 Task: Create a due date automation trigger when advanced on, 2 working days before a card is due add dates due in less than 1 days at 11:00 AM.
Action: Mouse moved to (1029, 83)
Screenshot: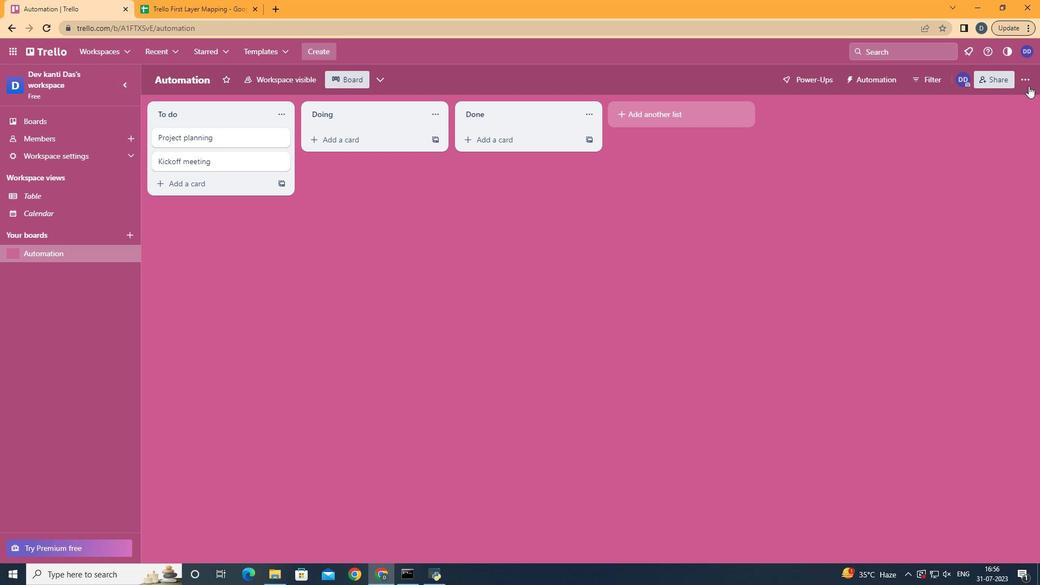
Action: Mouse pressed left at (1029, 83)
Screenshot: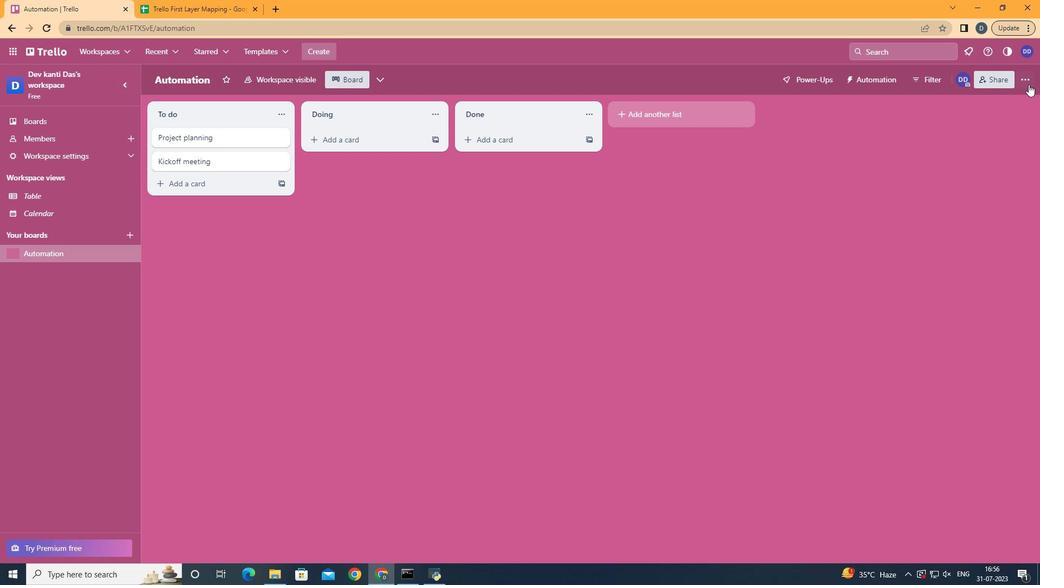 
Action: Mouse moved to (952, 216)
Screenshot: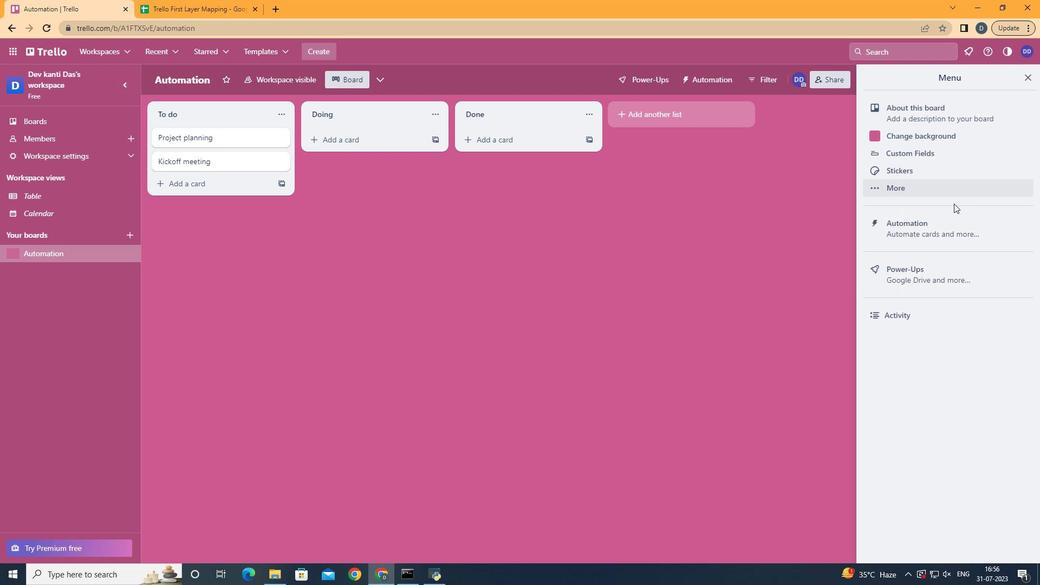 
Action: Mouse pressed left at (952, 216)
Screenshot: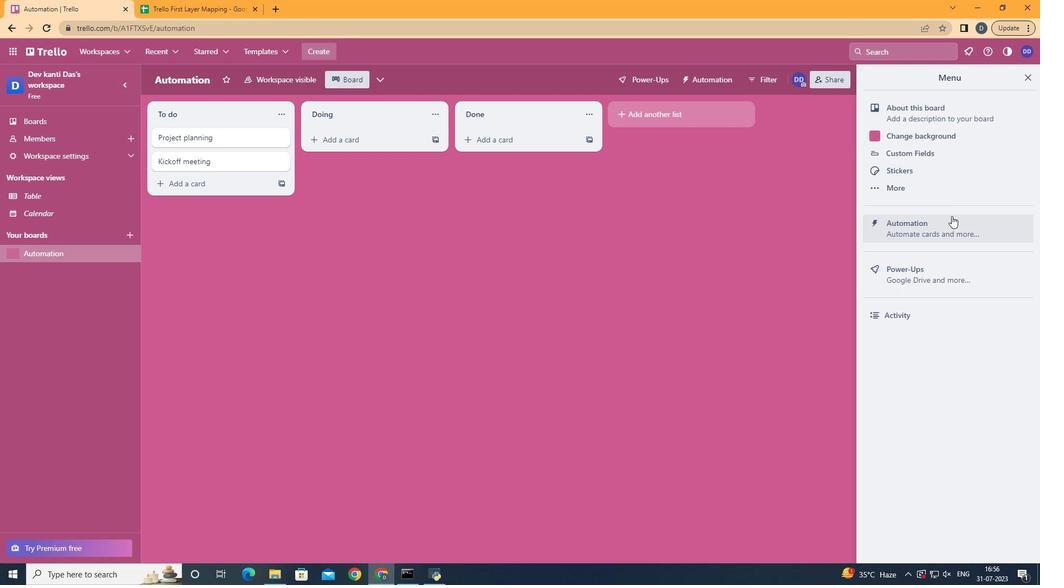 
Action: Mouse moved to (228, 223)
Screenshot: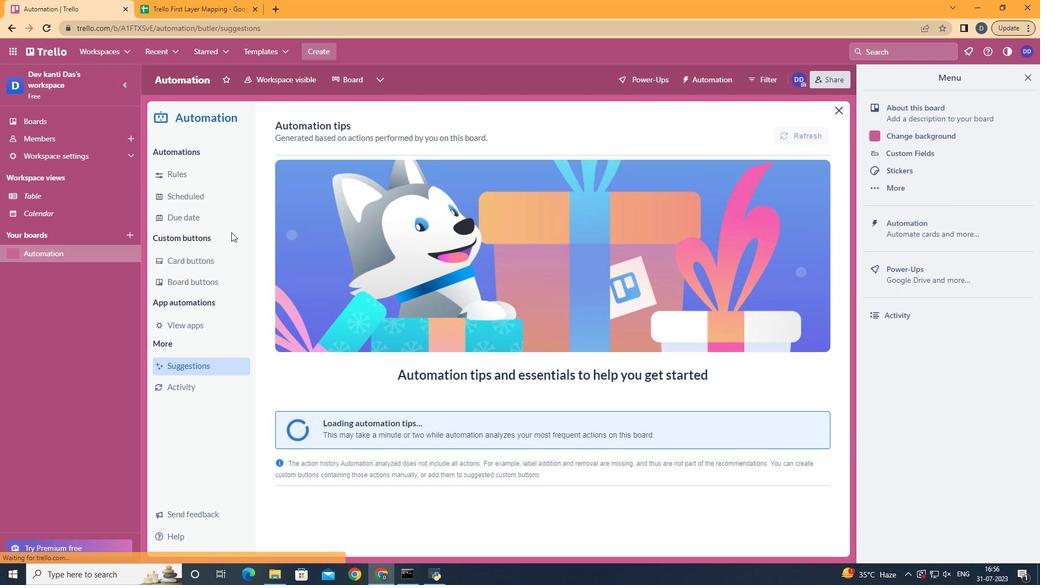 
Action: Mouse pressed left at (228, 223)
Screenshot: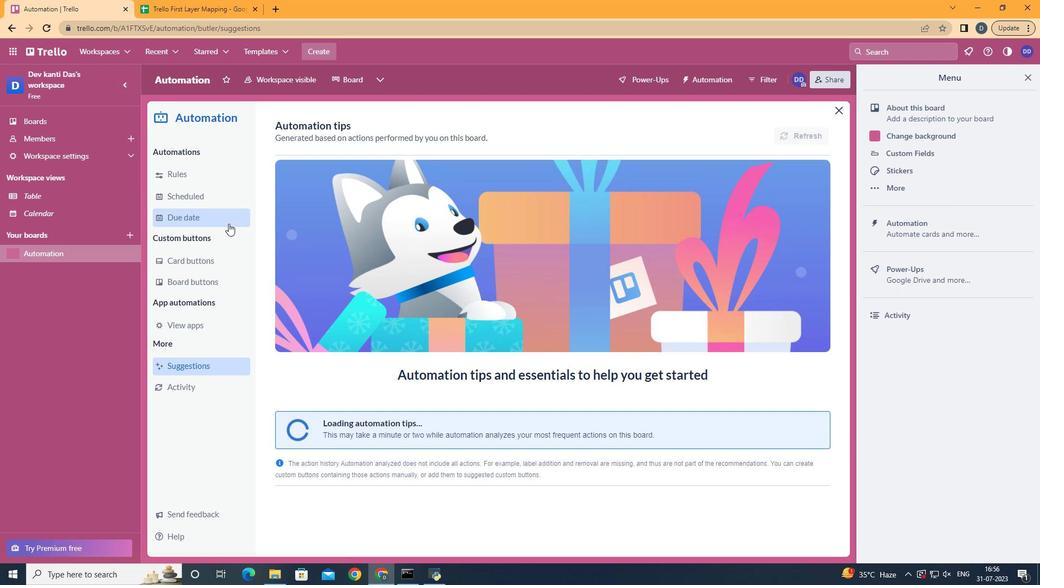 
Action: Mouse moved to (776, 128)
Screenshot: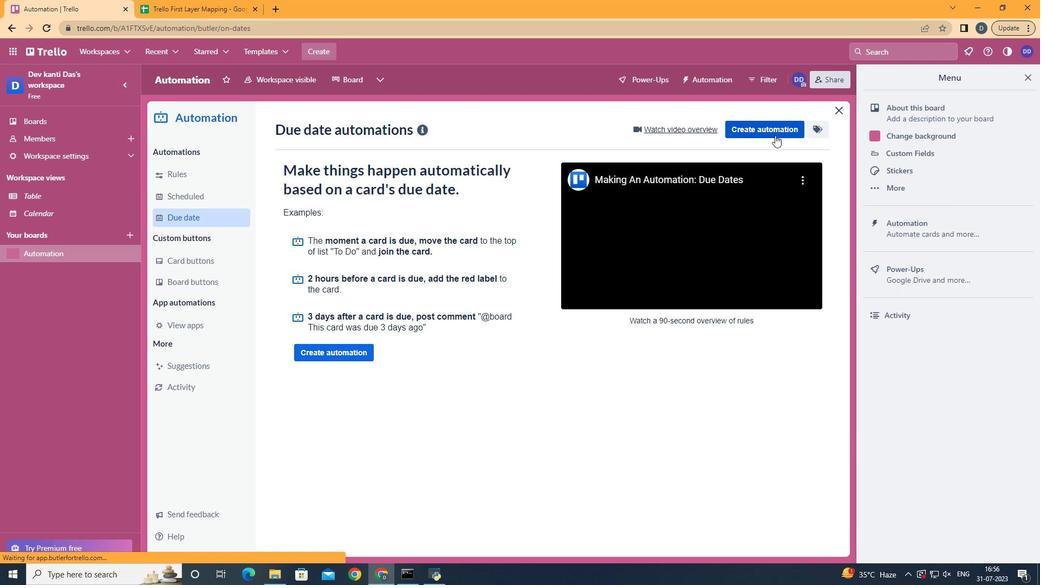 
Action: Mouse pressed left at (776, 128)
Screenshot: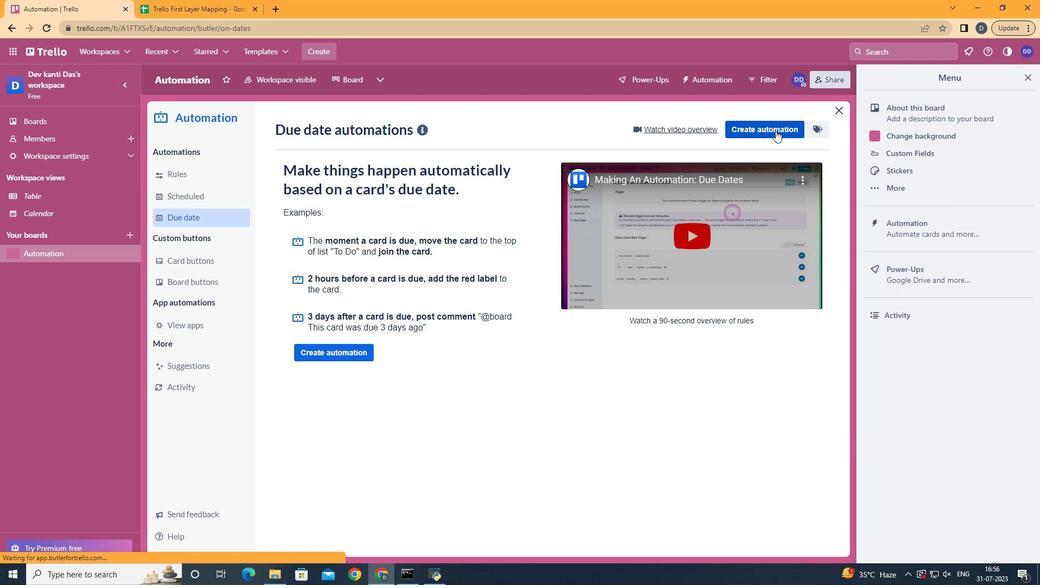 
Action: Mouse moved to (455, 240)
Screenshot: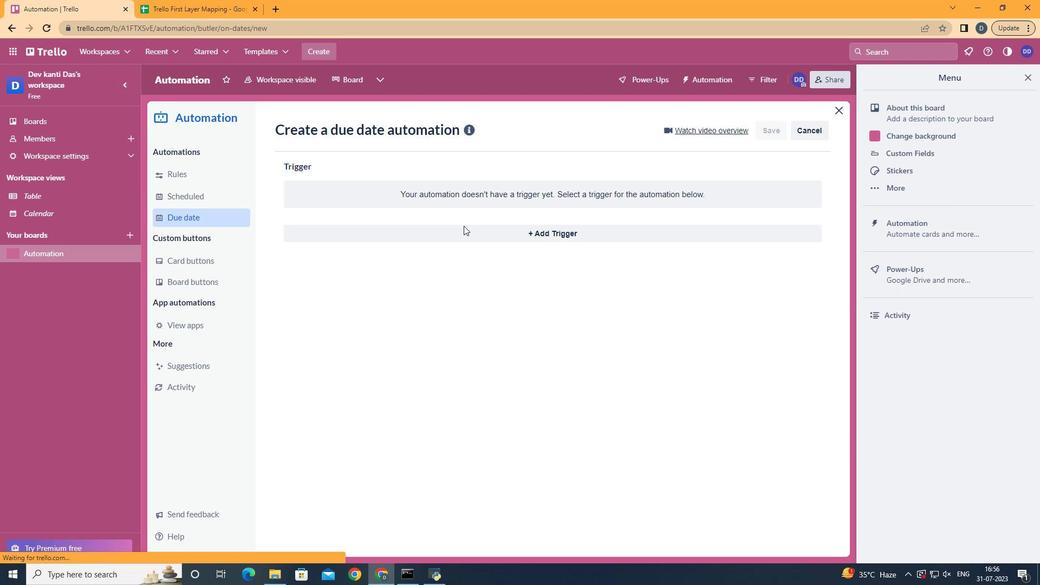 
Action: Mouse pressed left at (455, 240)
Screenshot: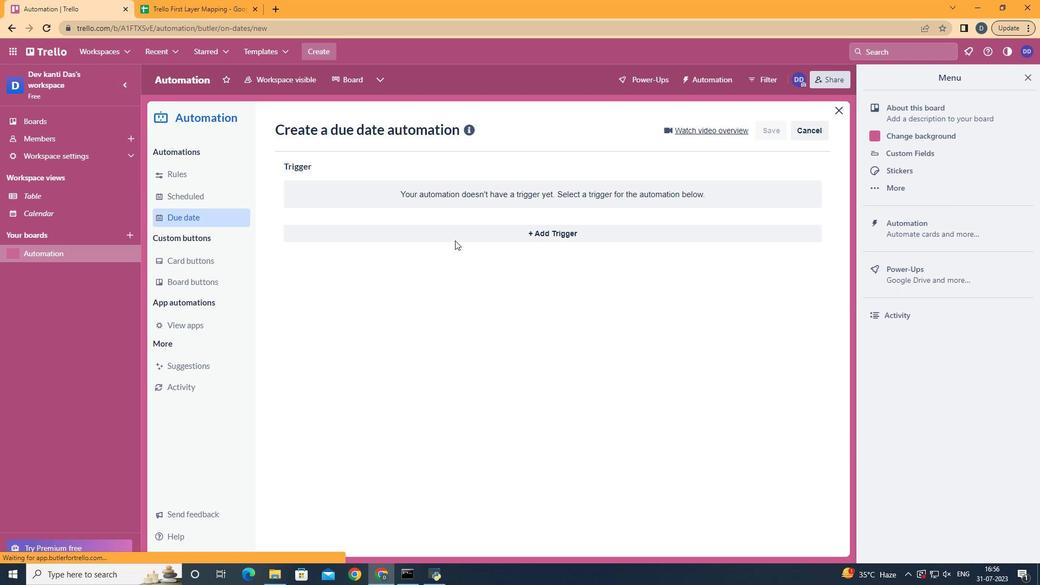 
Action: Mouse moved to (348, 435)
Screenshot: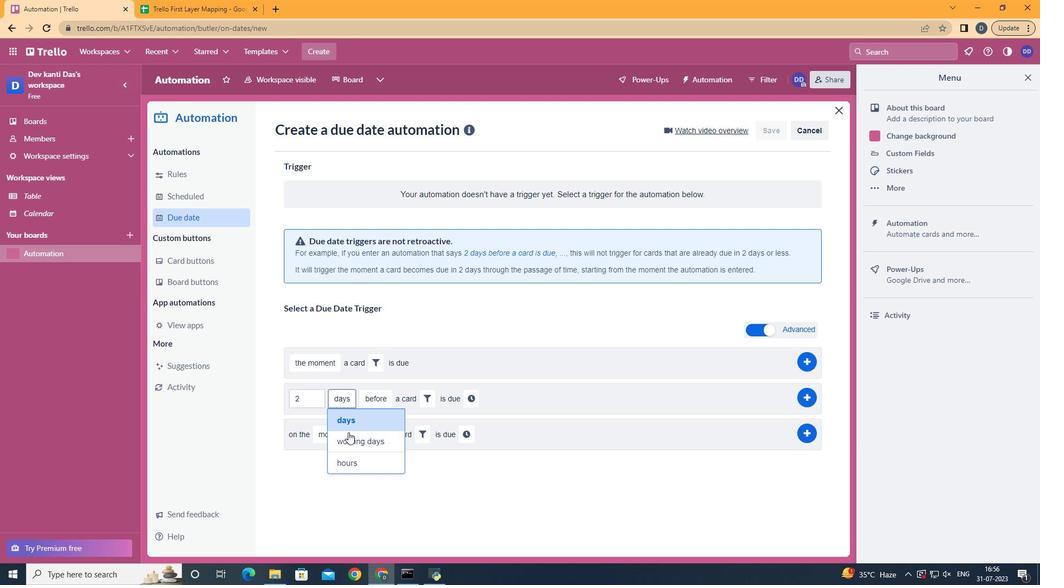 
Action: Mouse pressed left at (348, 435)
Screenshot: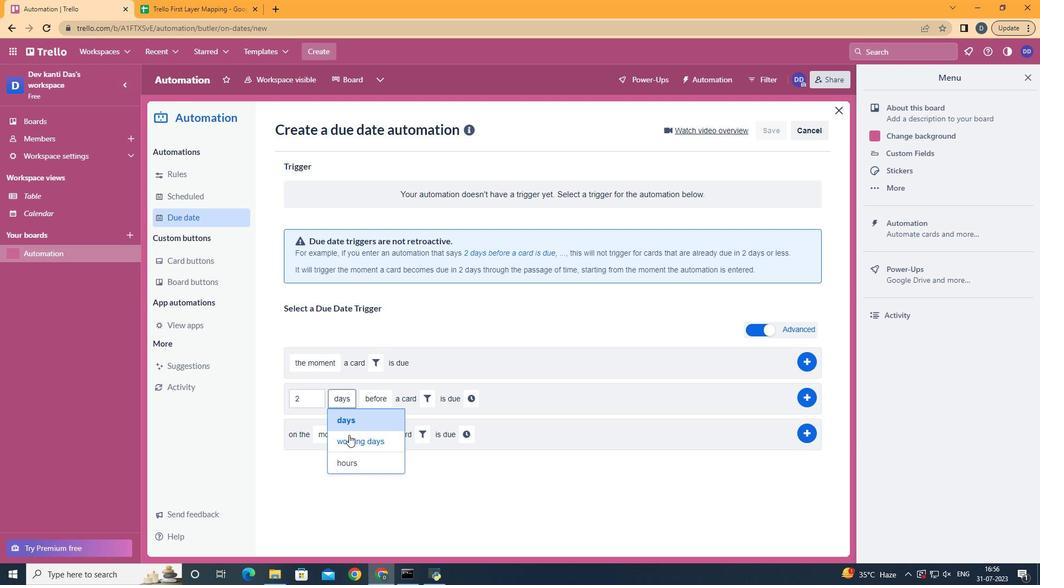 
Action: Mouse moved to (453, 395)
Screenshot: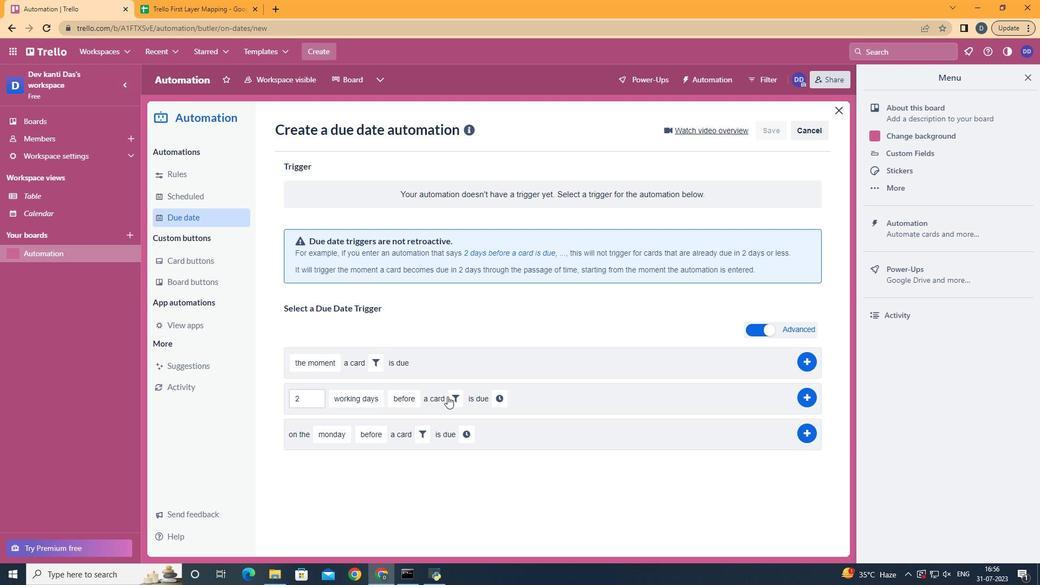 
Action: Mouse pressed left at (453, 395)
Screenshot: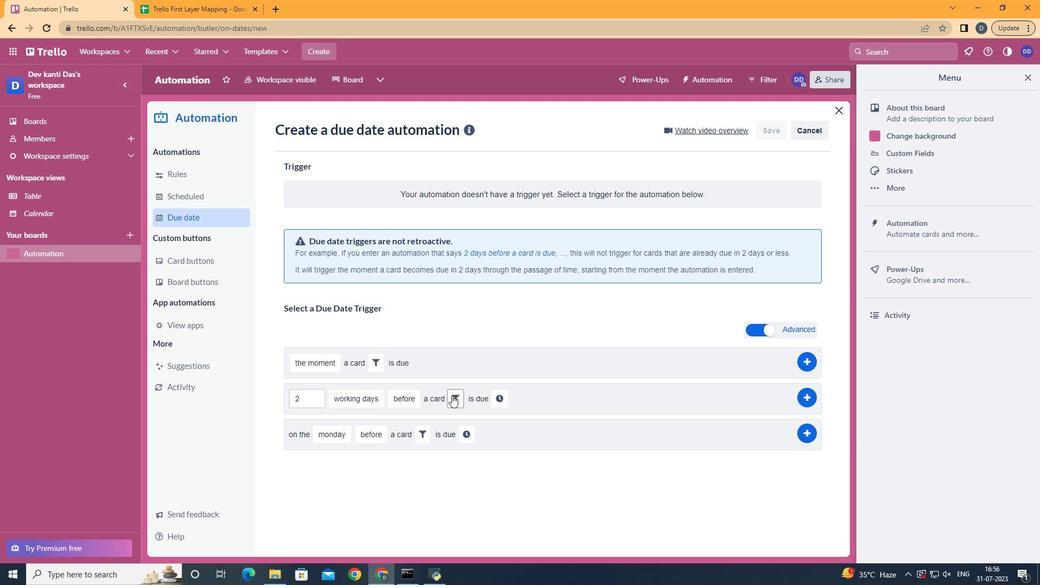 
Action: Mouse moved to (514, 437)
Screenshot: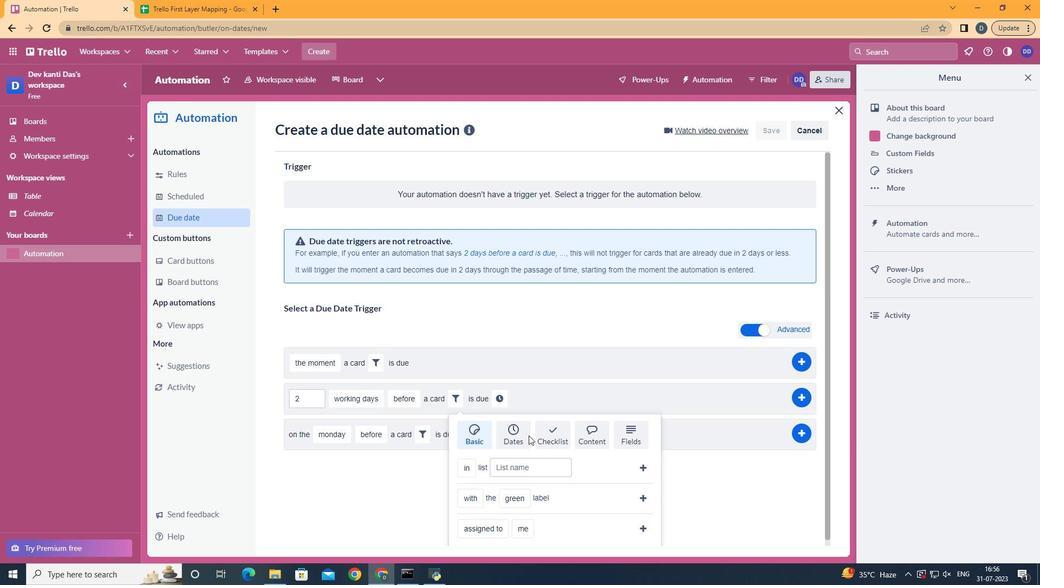 
Action: Mouse pressed left at (514, 437)
Screenshot: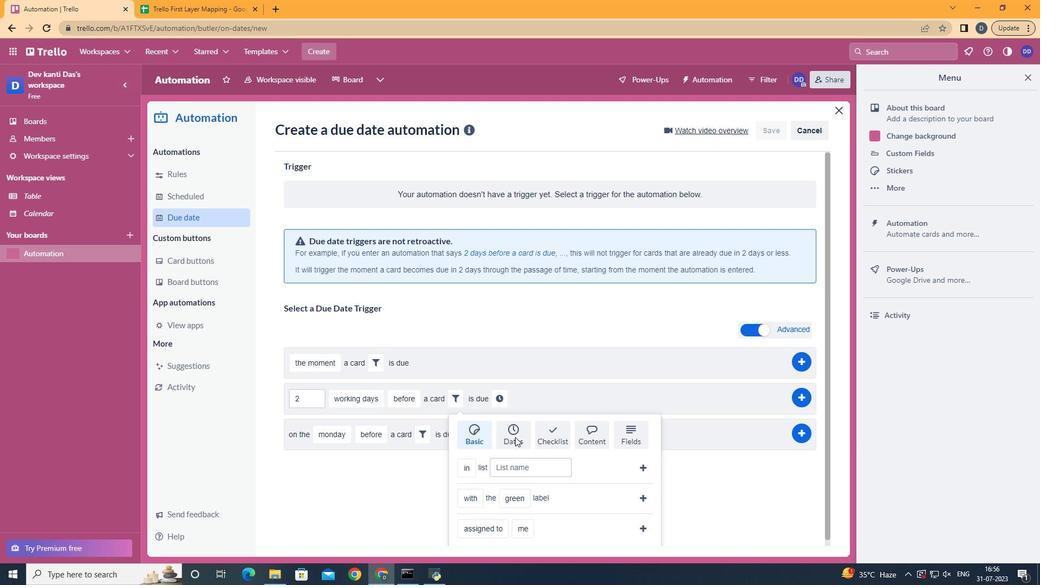 
Action: Mouse scrolled (514, 436) with delta (0, 0)
Screenshot: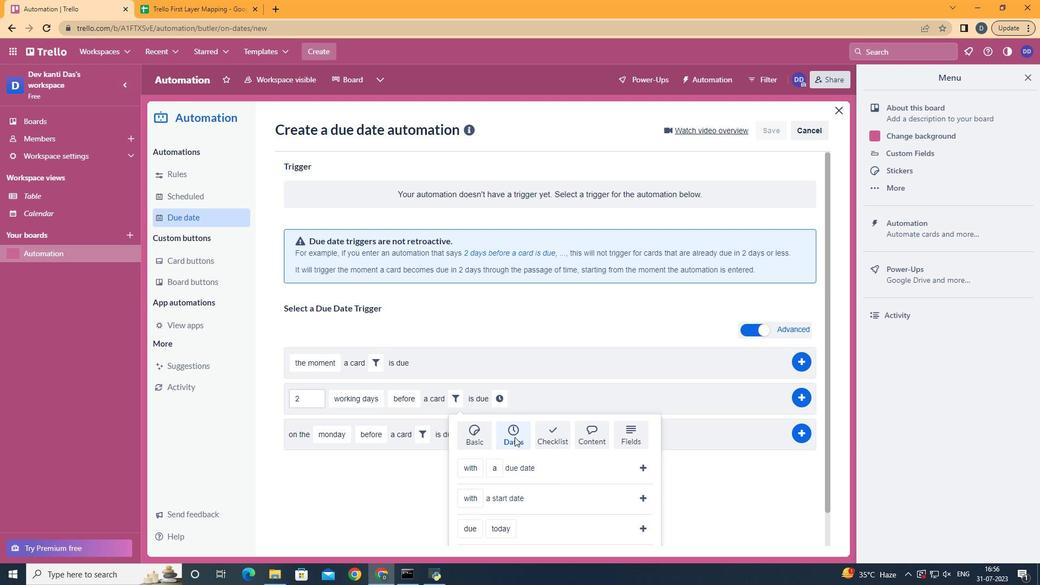 
Action: Mouse scrolled (514, 436) with delta (0, 0)
Screenshot: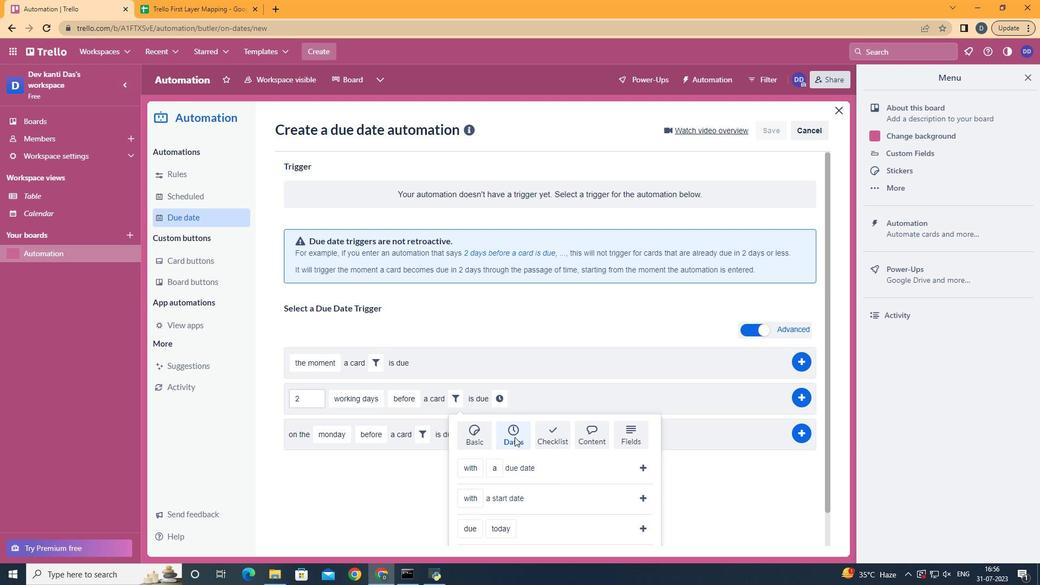 
Action: Mouse scrolled (514, 436) with delta (0, 0)
Screenshot: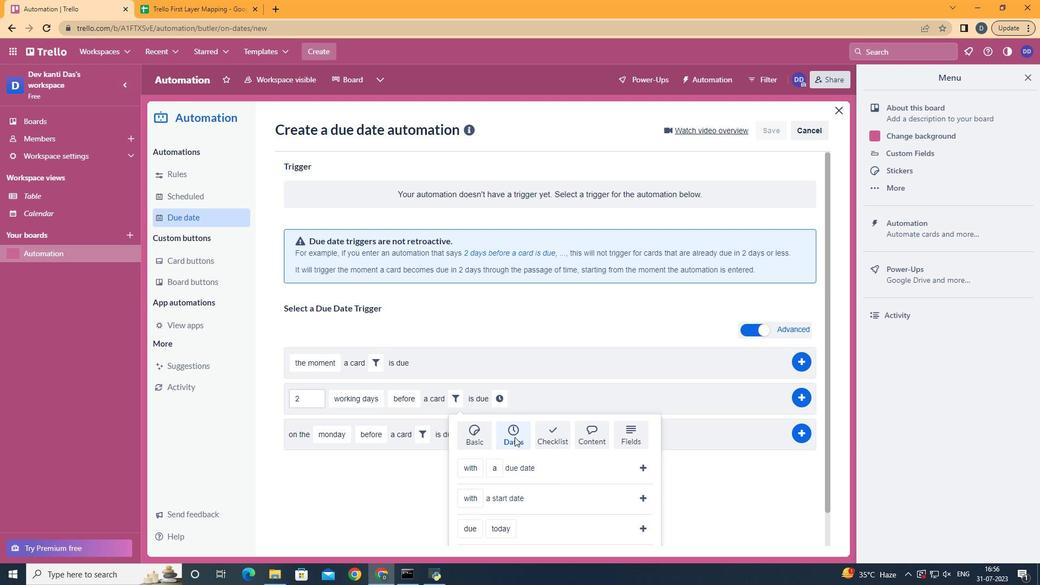 
Action: Mouse scrolled (514, 436) with delta (0, 0)
Screenshot: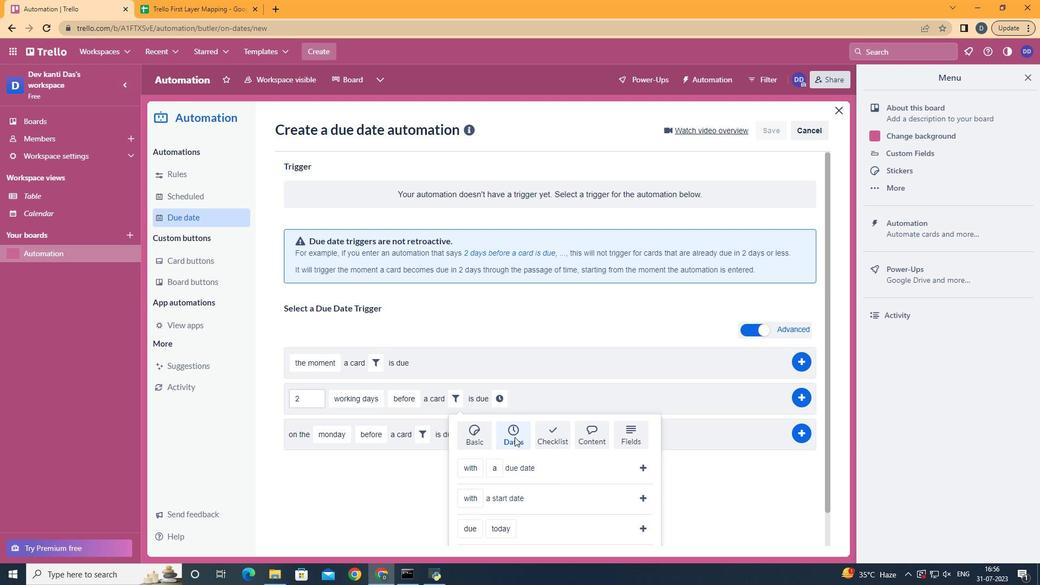 
Action: Mouse scrolled (514, 436) with delta (0, 0)
Screenshot: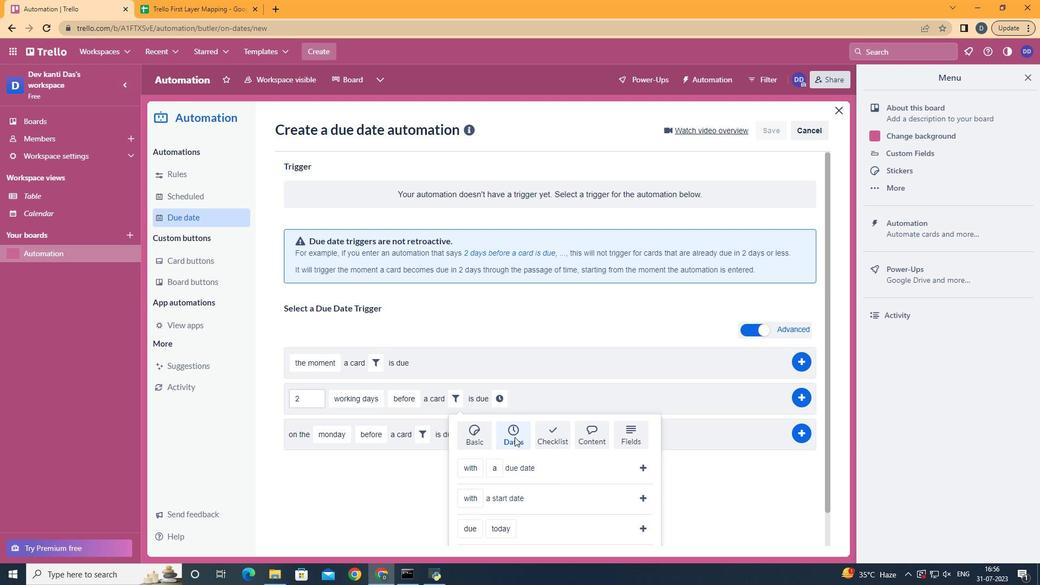 
Action: Mouse scrolled (514, 436) with delta (0, 0)
Screenshot: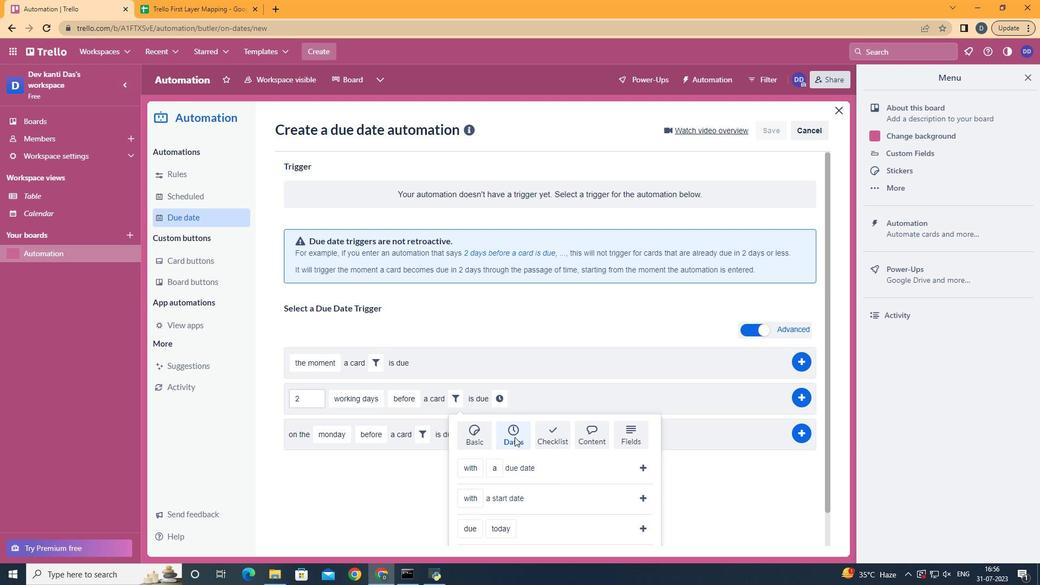 
Action: Mouse moved to (487, 483)
Screenshot: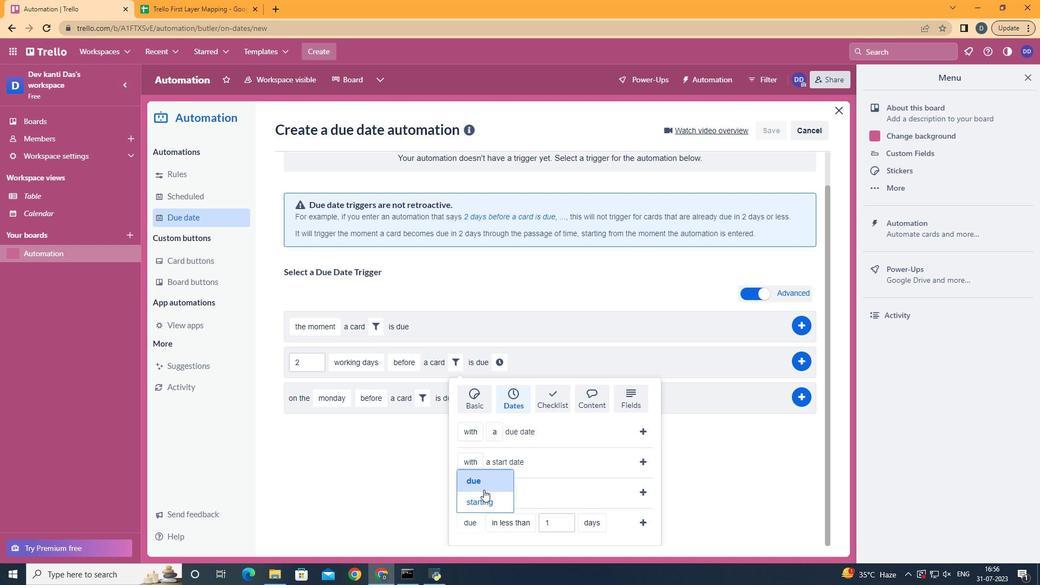 
Action: Mouse pressed left at (487, 483)
Screenshot: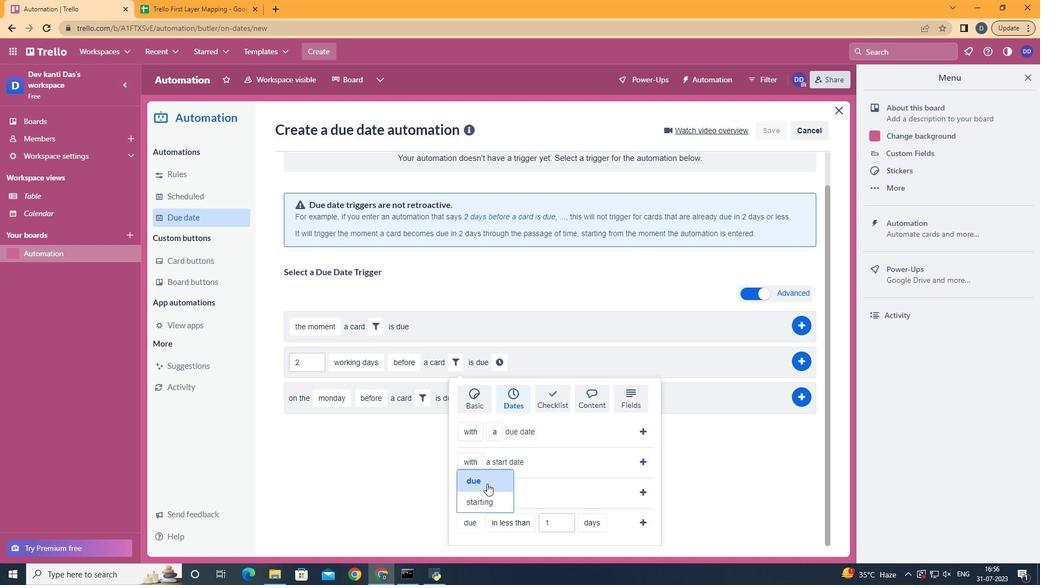 
Action: Mouse moved to (518, 424)
Screenshot: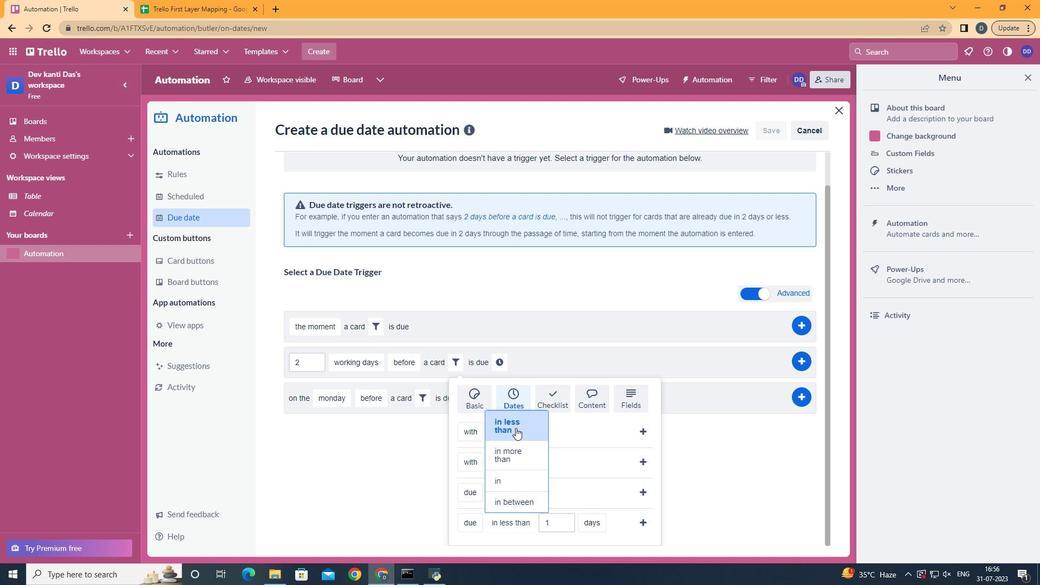 
Action: Mouse pressed left at (518, 424)
Screenshot: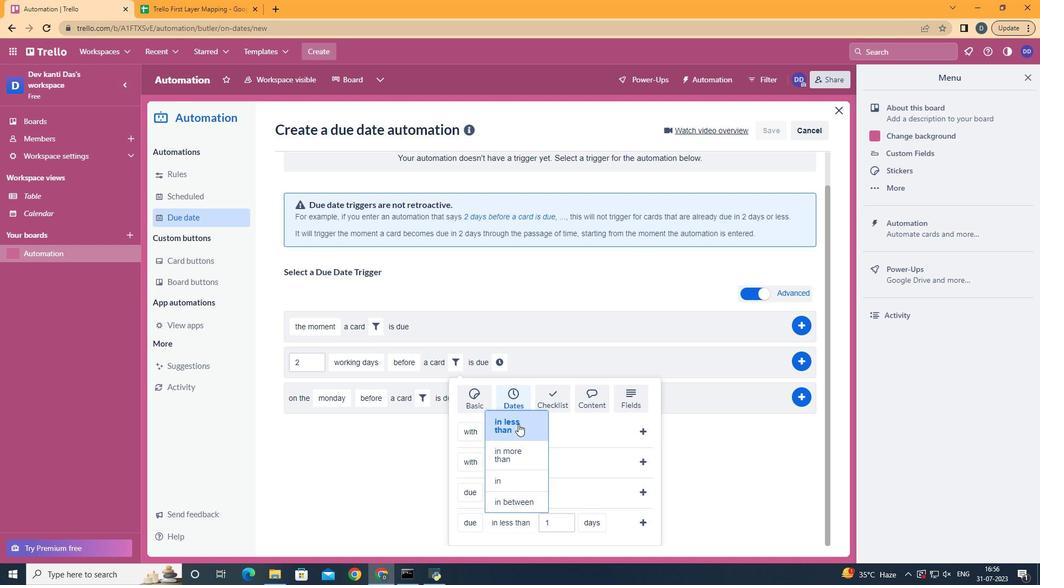 
Action: Mouse moved to (597, 475)
Screenshot: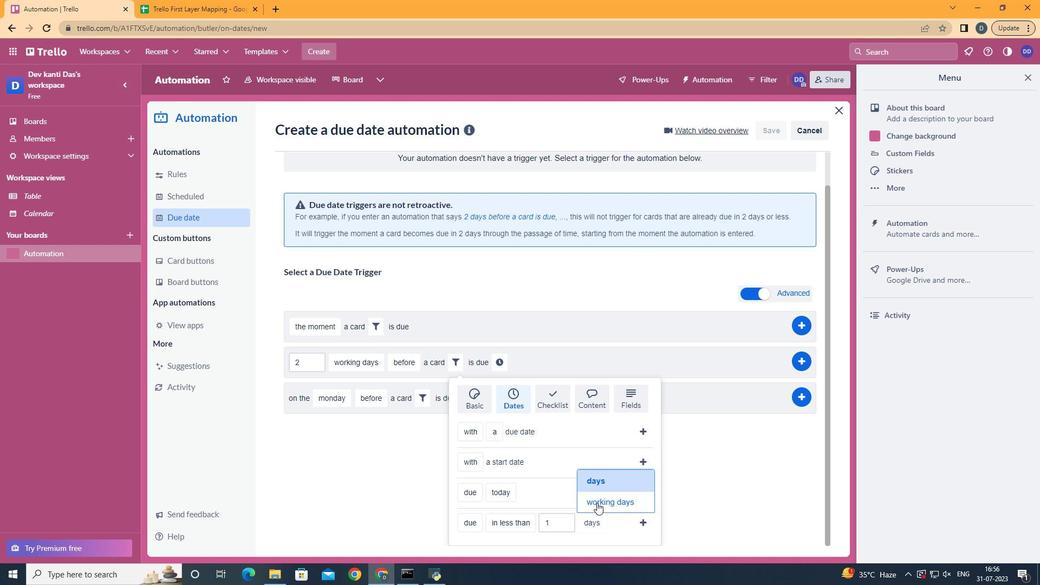 
Action: Mouse pressed left at (597, 475)
Screenshot: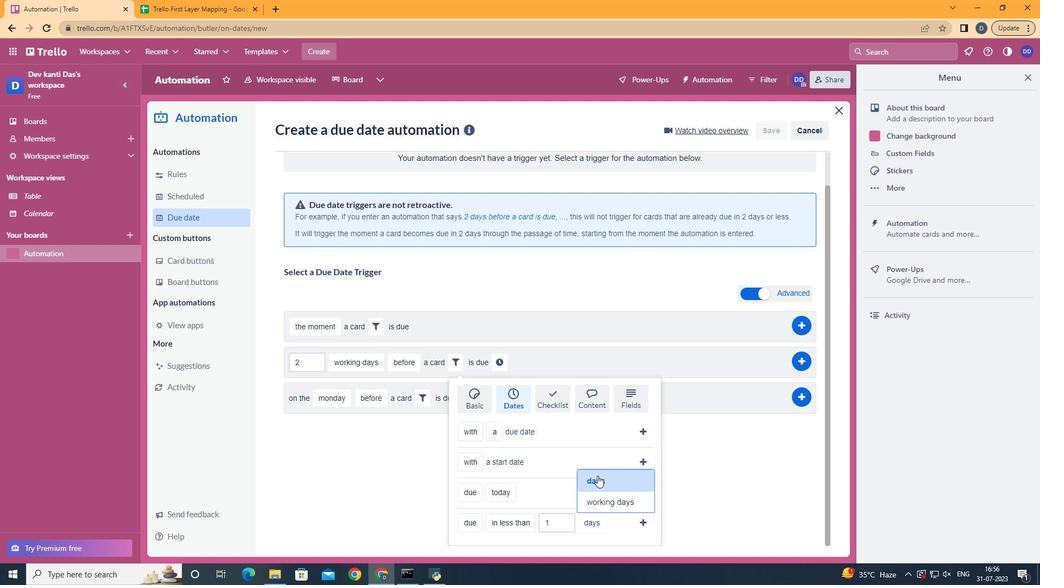 
Action: Mouse moved to (649, 520)
Screenshot: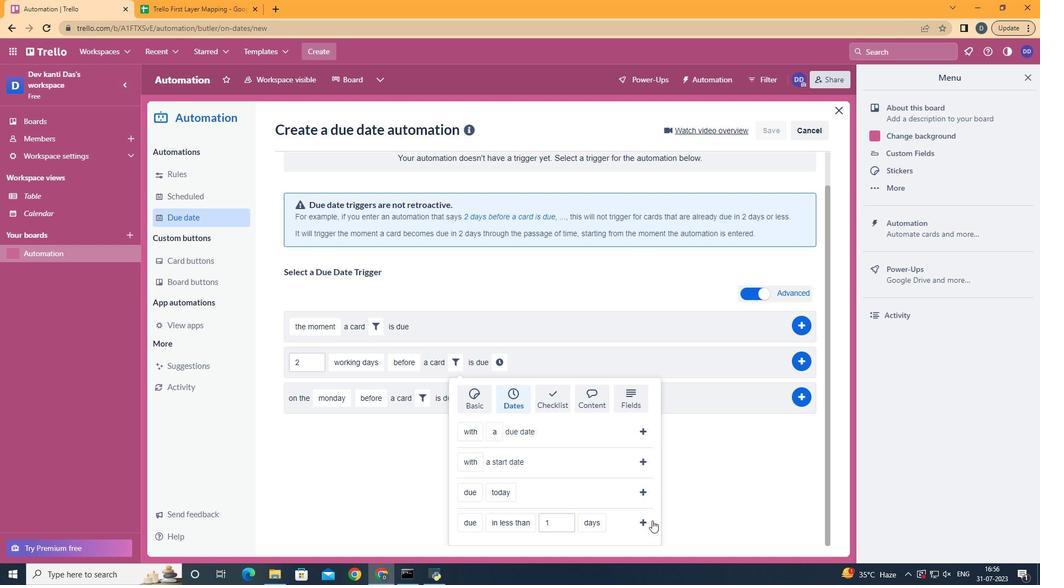 
Action: Mouse pressed left at (649, 520)
Screenshot: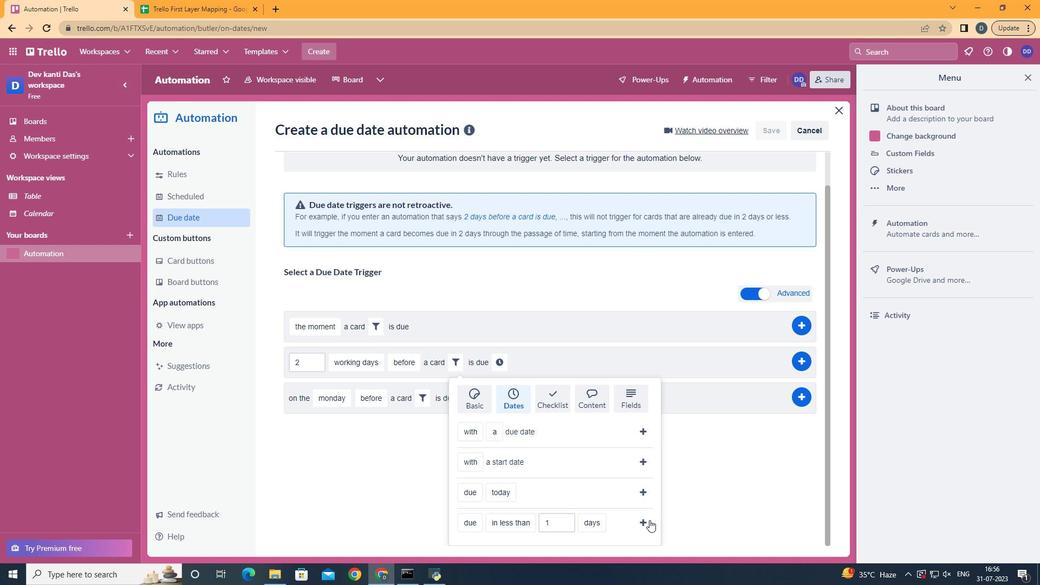 
Action: Mouse moved to (604, 403)
Screenshot: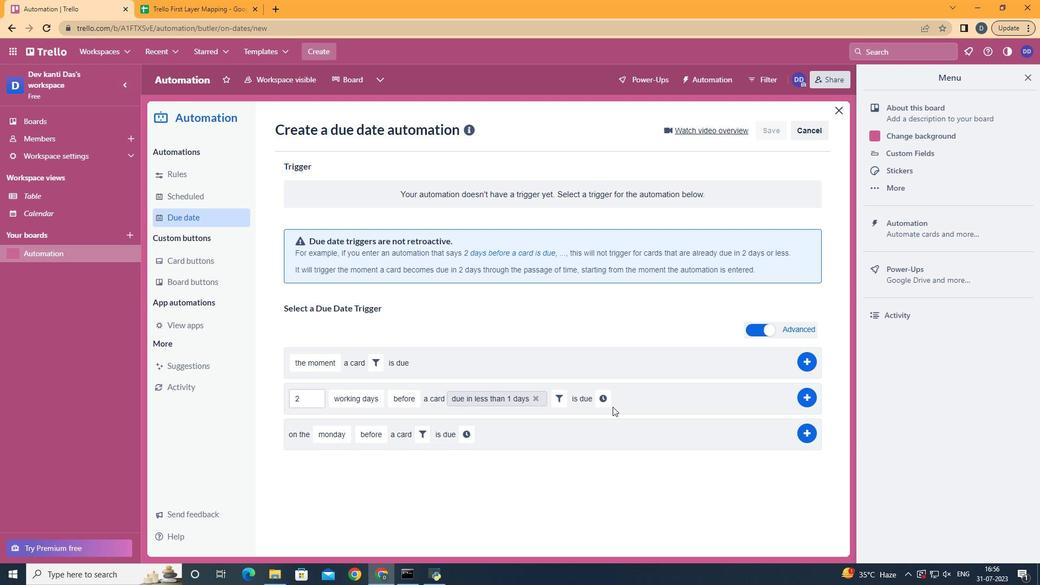 
Action: Mouse pressed left at (604, 403)
Screenshot: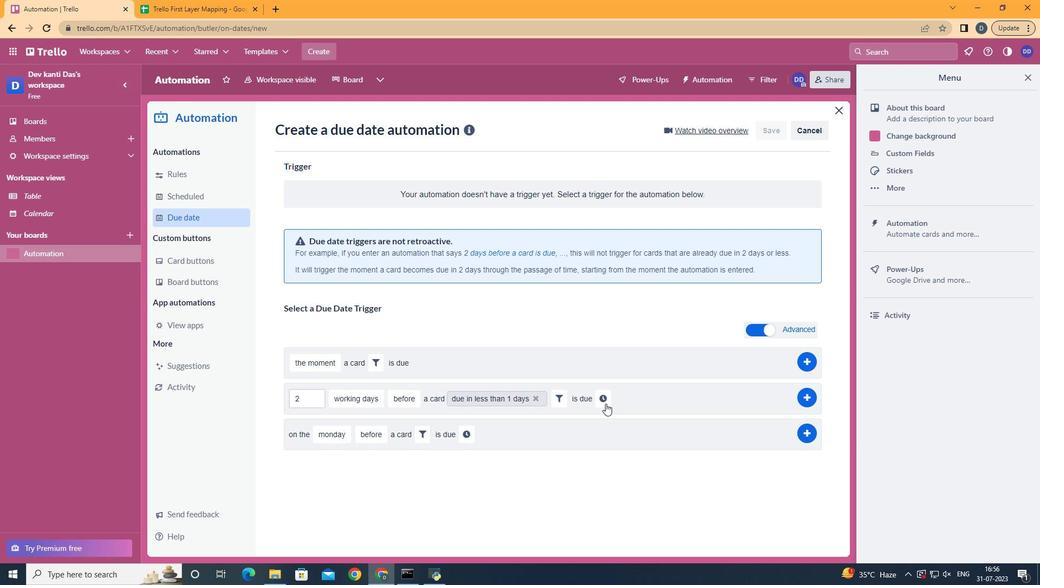 
Action: Mouse moved to (618, 403)
Screenshot: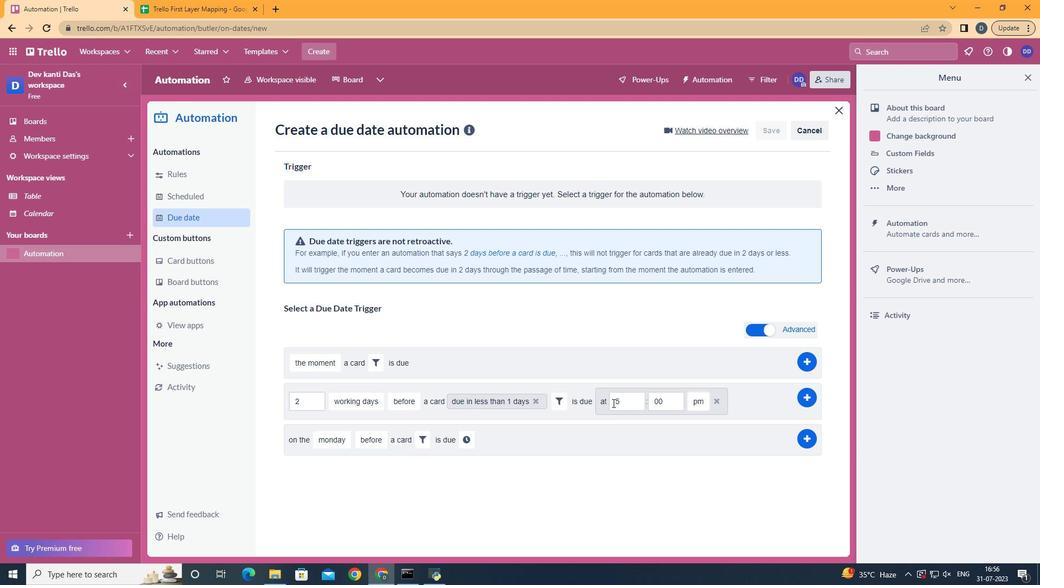 
Action: Mouse pressed left at (618, 403)
Screenshot: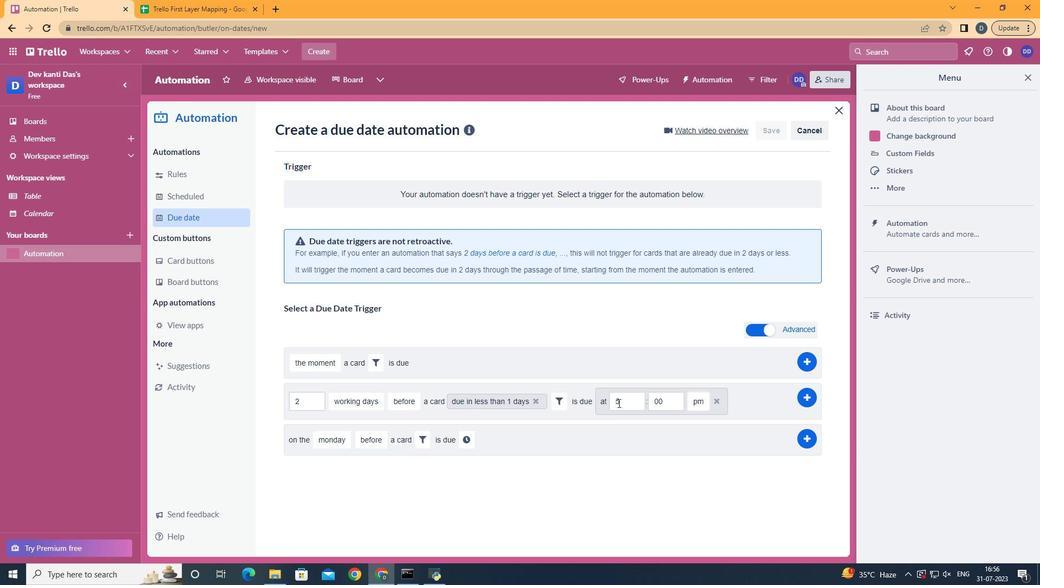 
Action: Mouse moved to (622, 403)
Screenshot: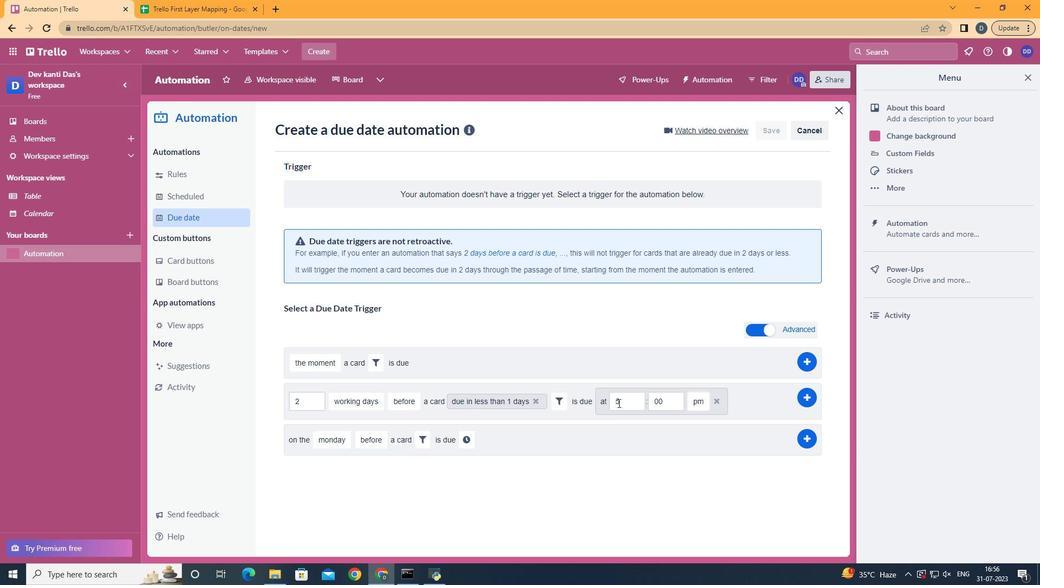 
Action: Key pressed <Key.backspace>11
Screenshot: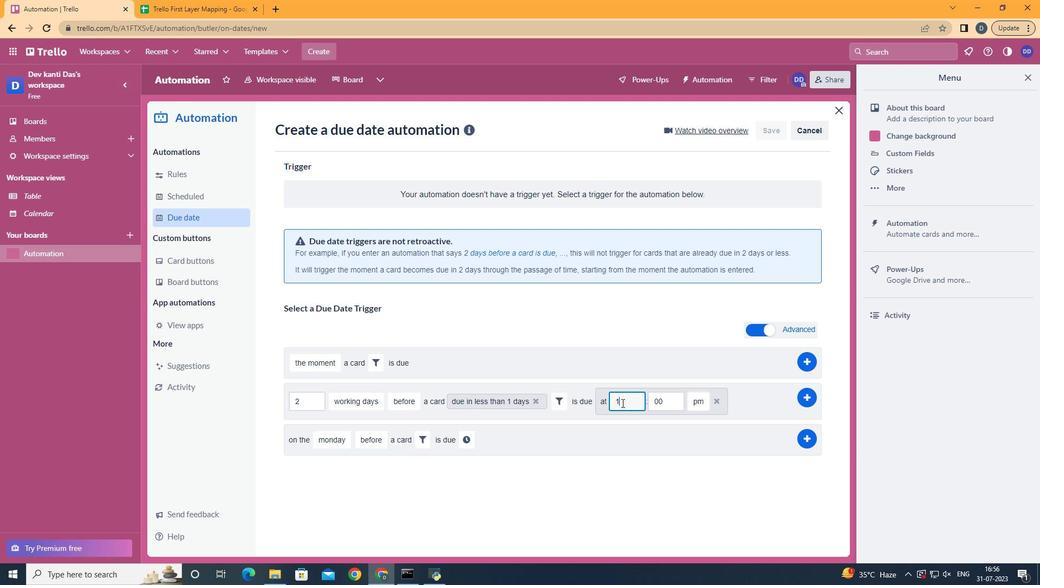 
Action: Mouse moved to (705, 421)
Screenshot: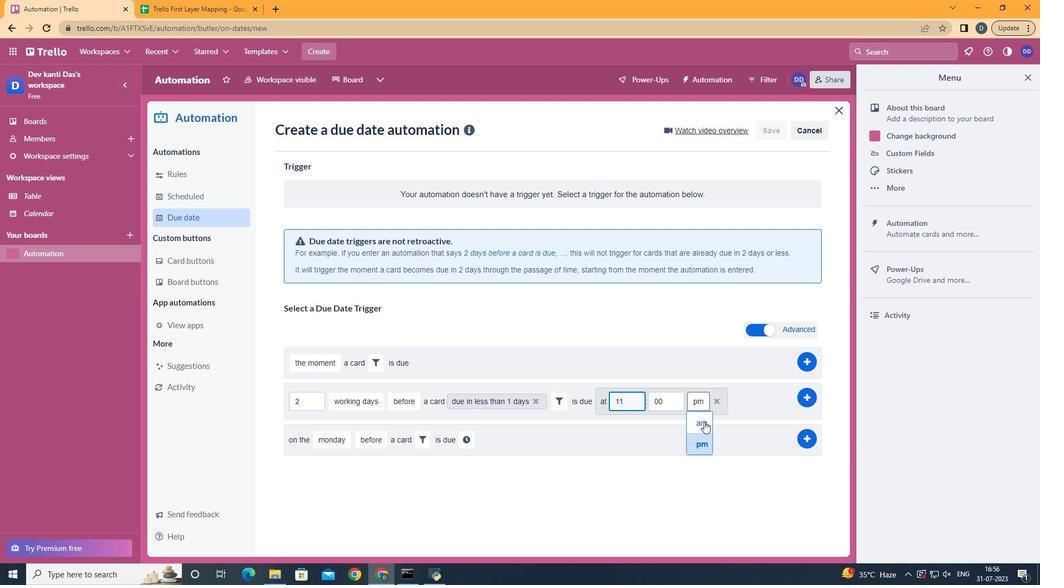 
Action: Mouse pressed left at (705, 421)
Screenshot: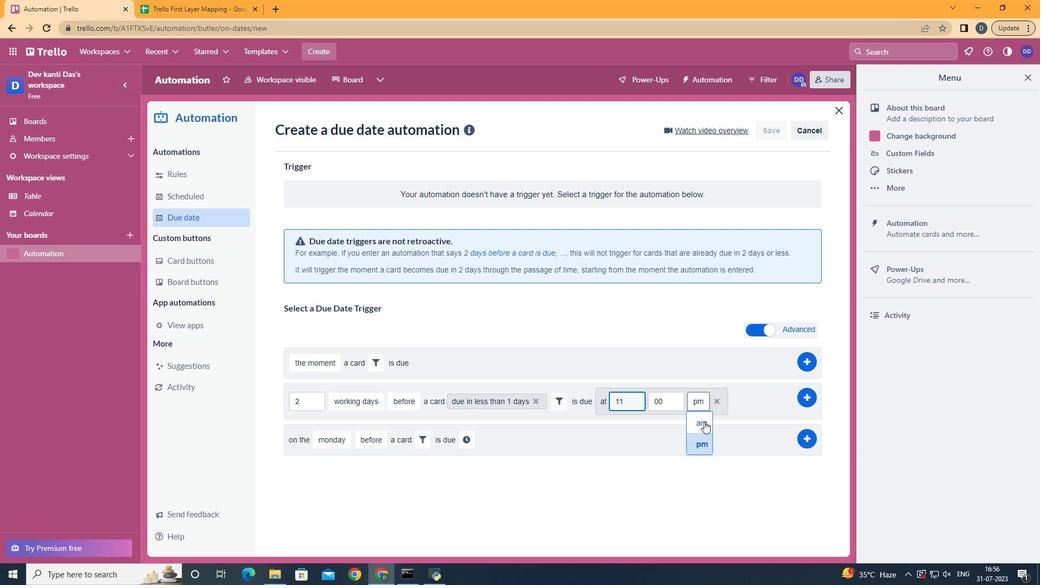 
Action: Mouse moved to (801, 395)
Screenshot: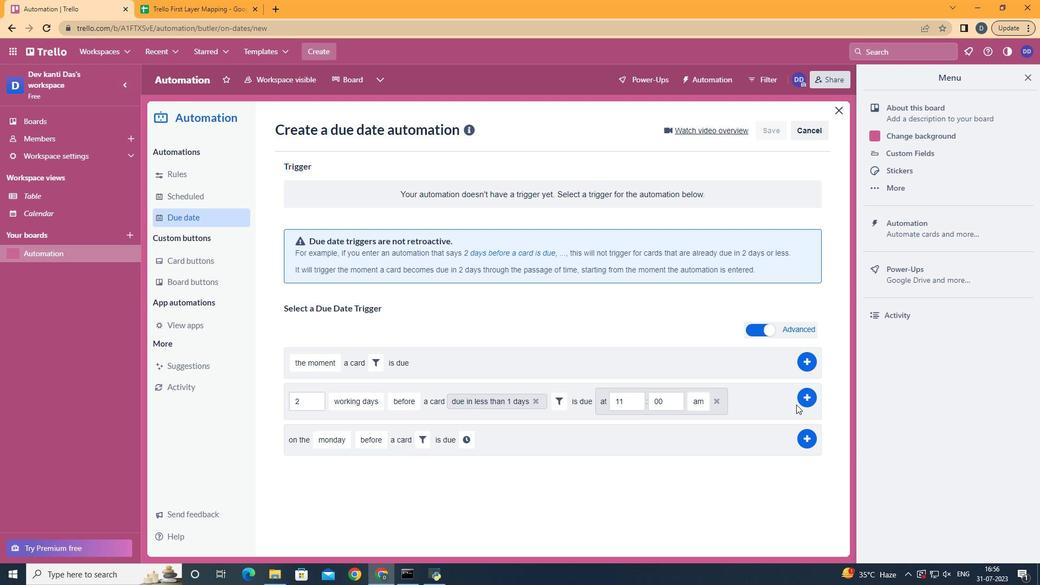 
Action: Mouse pressed left at (801, 395)
Screenshot: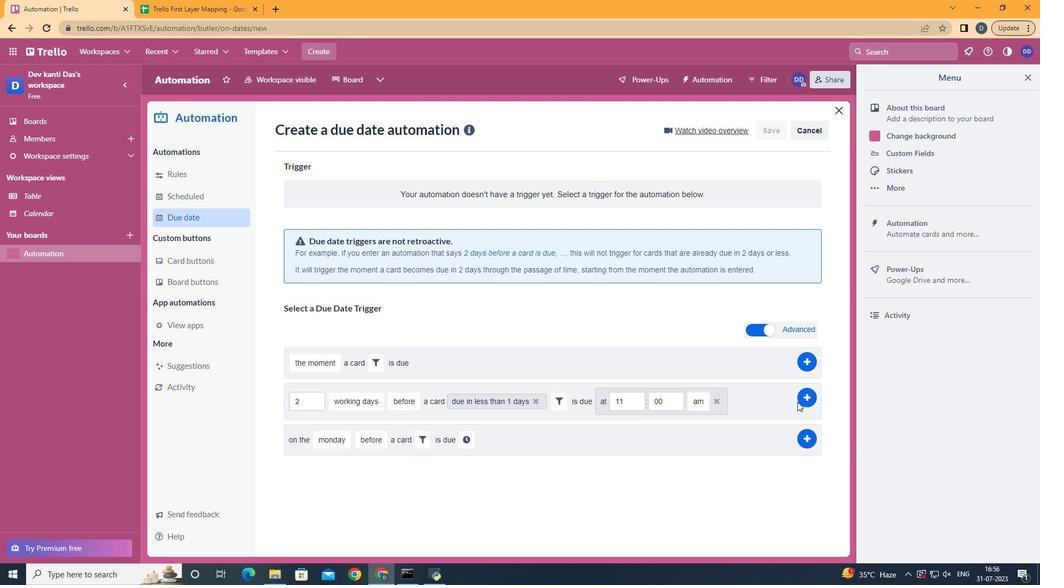 
Action: Mouse moved to (454, 282)
Screenshot: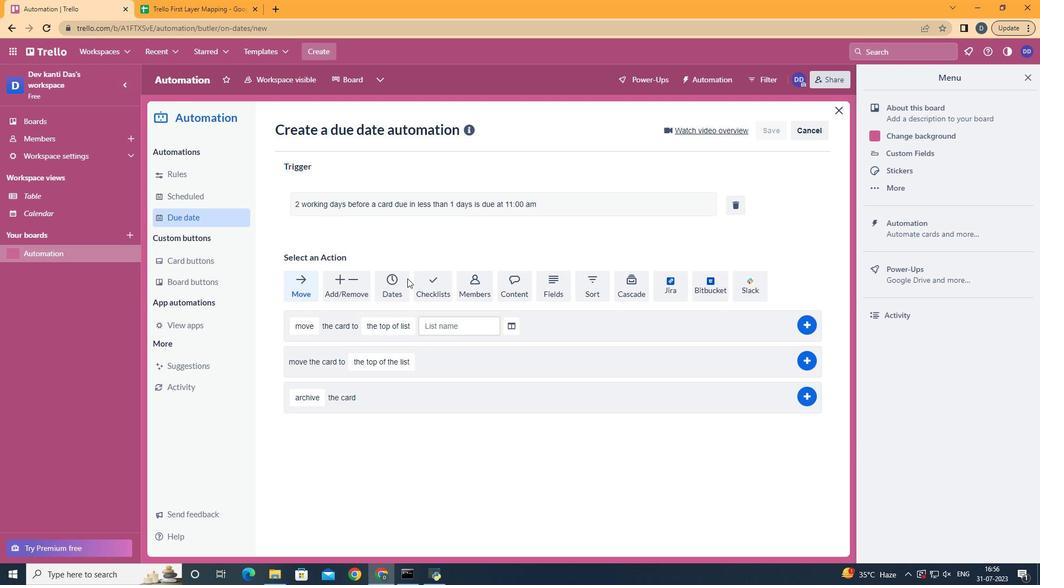 
